 Task: Display the standings of the 2022 Victory Lane Racing NASCAR Cup Series for the race "Advent Health 400" on the track "Kansas".
Action: Mouse moved to (202, 365)
Screenshot: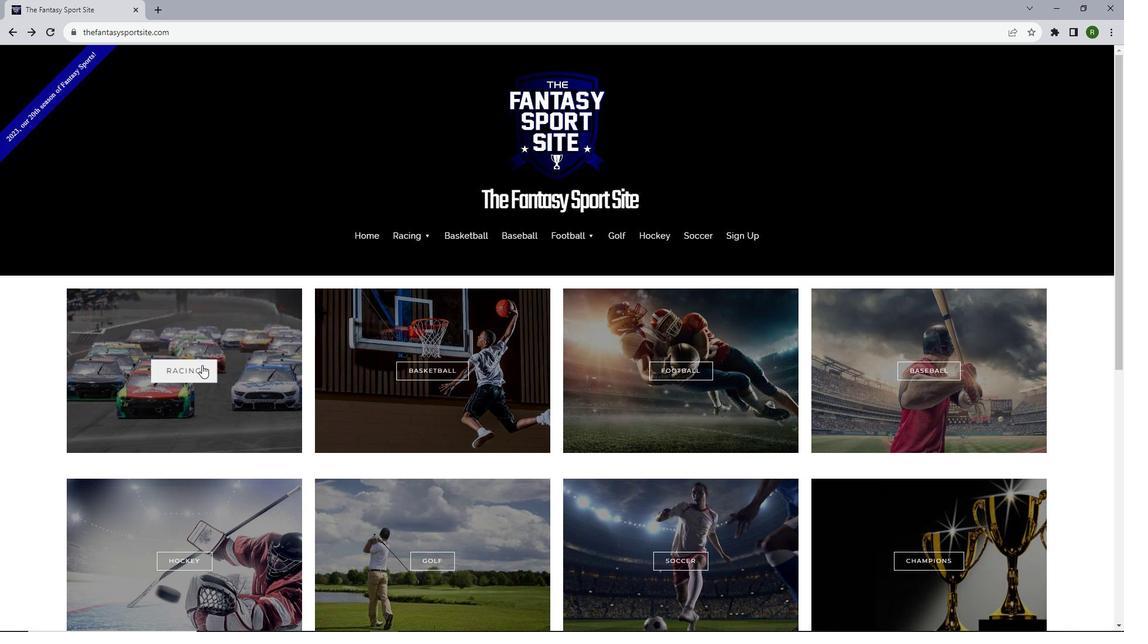 
Action: Mouse pressed left at (202, 365)
Screenshot: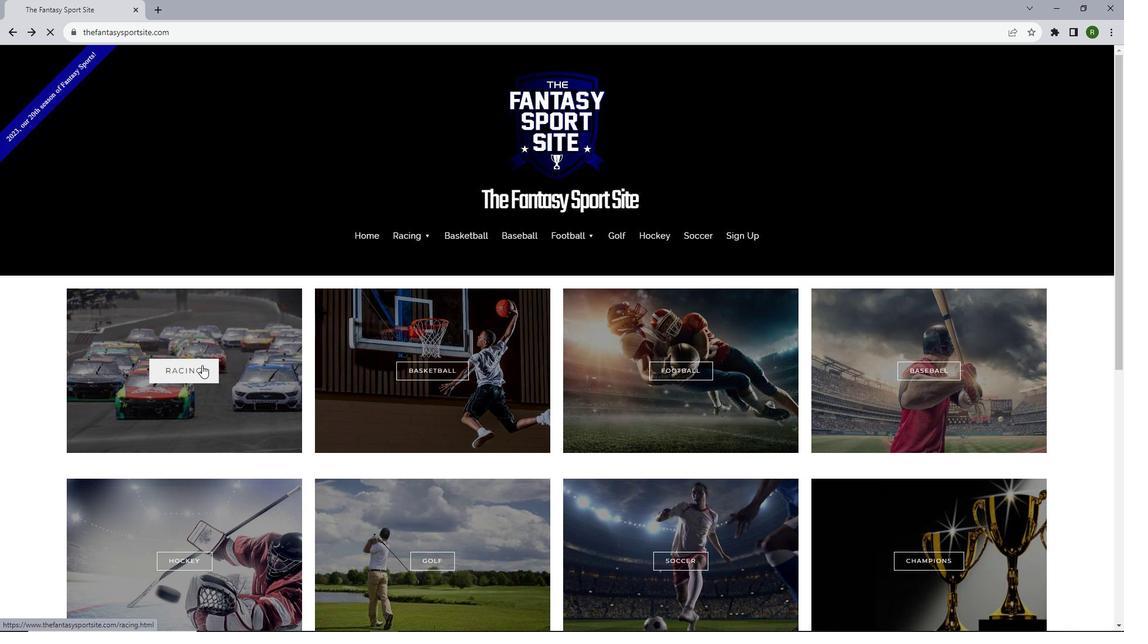 
Action: Mouse moved to (519, 373)
Screenshot: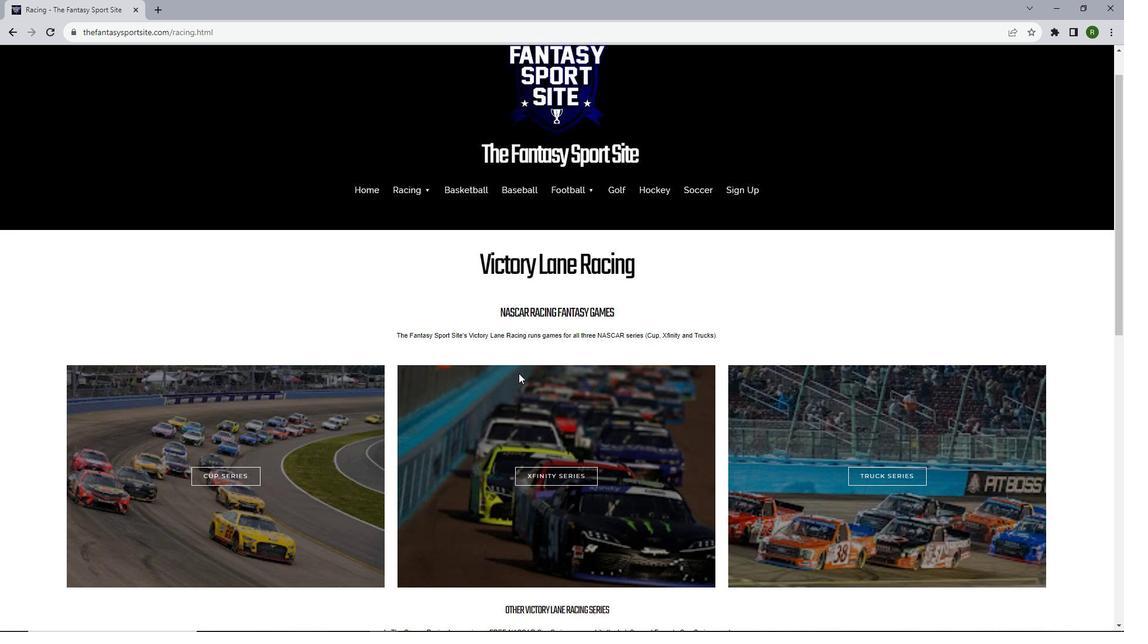 
Action: Mouse scrolled (519, 373) with delta (0, 0)
Screenshot: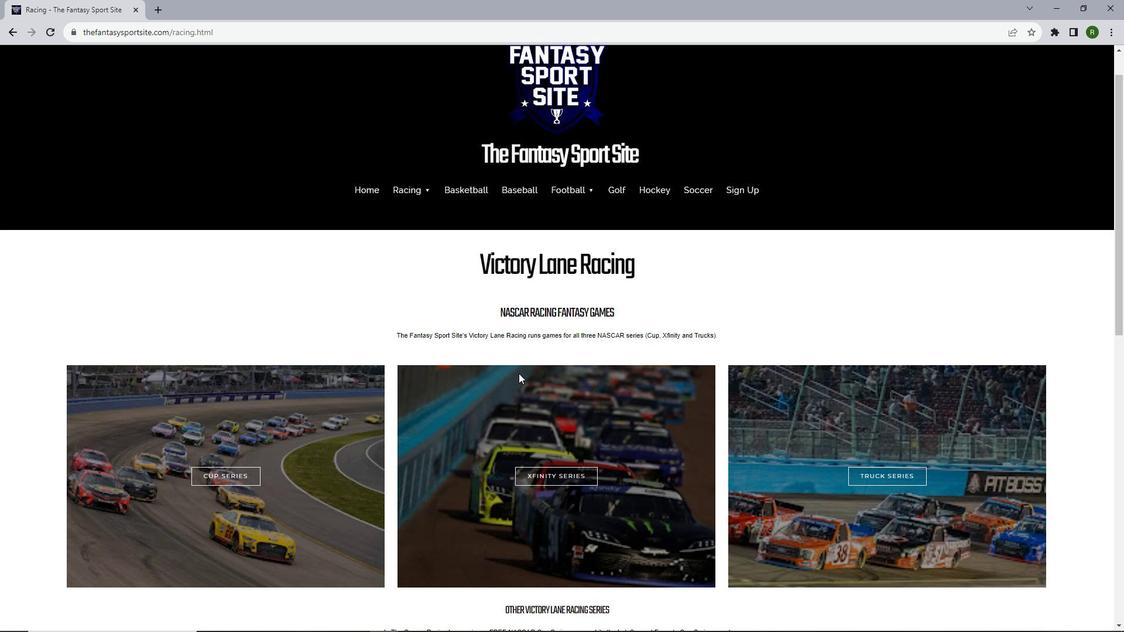 
Action: Mouse scrolled (519, 373) with delta (0, 0)
Screenshot: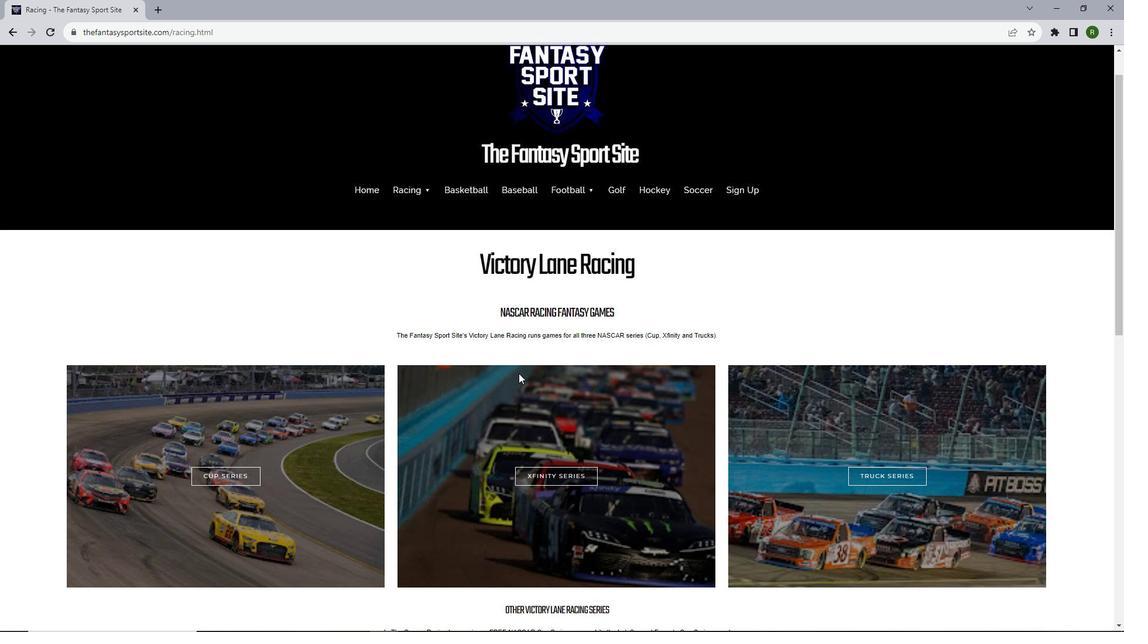 
Action: Mouse moved to (207, 413)
Screenshot: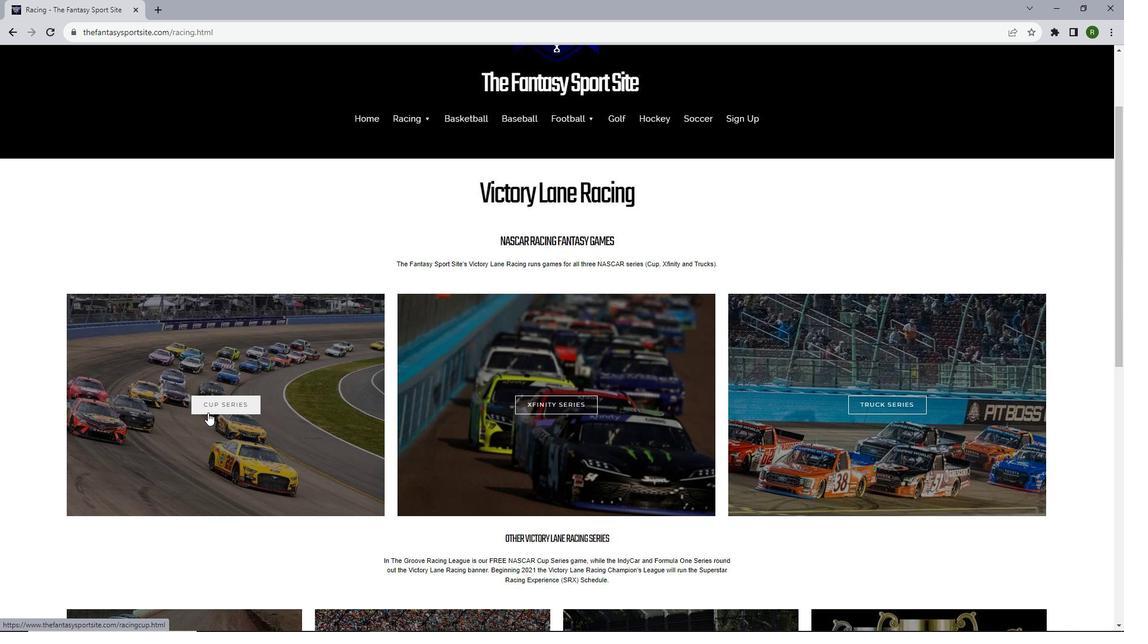 
Action: Mouse pressed left at (207, 413)
Screenshot: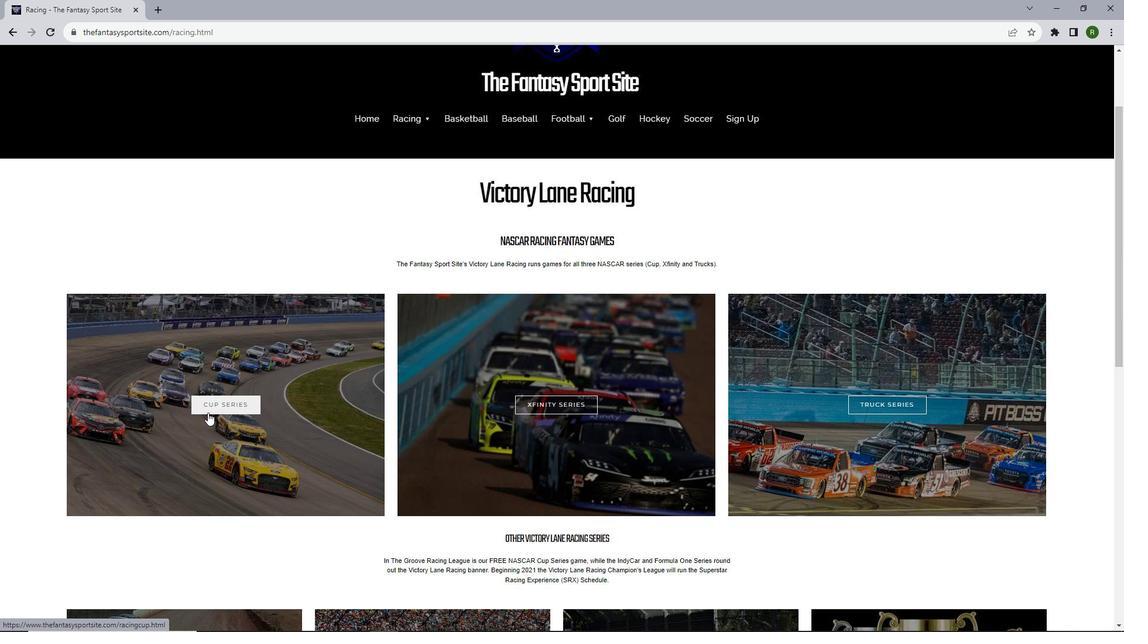 
Action: Mouse moved to (525, 323)
Screenshot: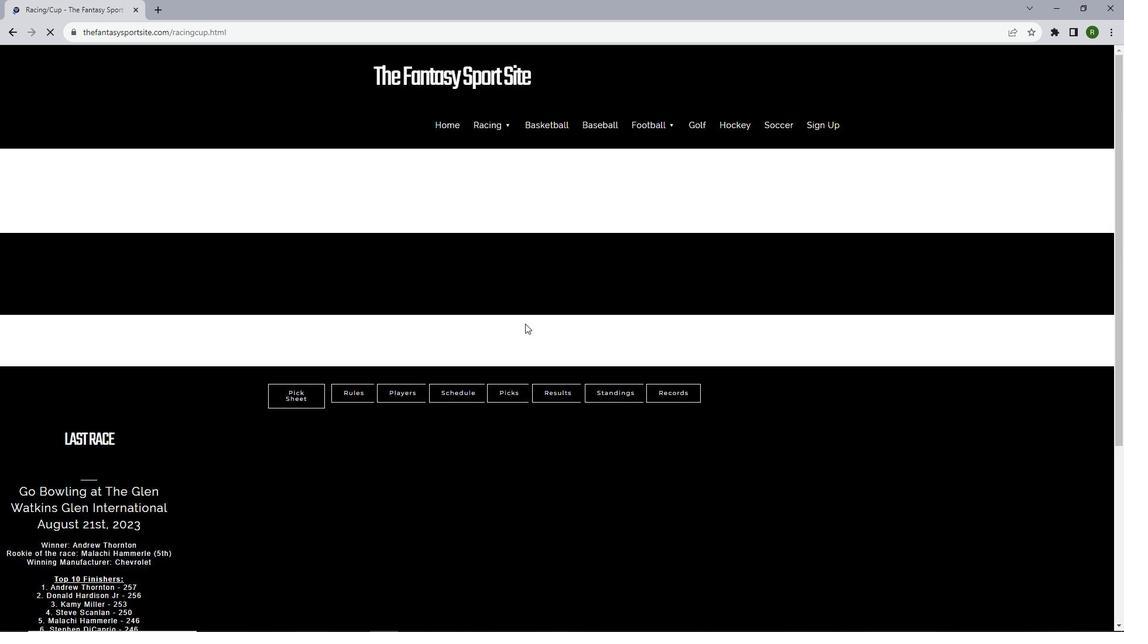 
Action: Mouse scrolled (525, 323) with delta (0, 0)
Screenshot: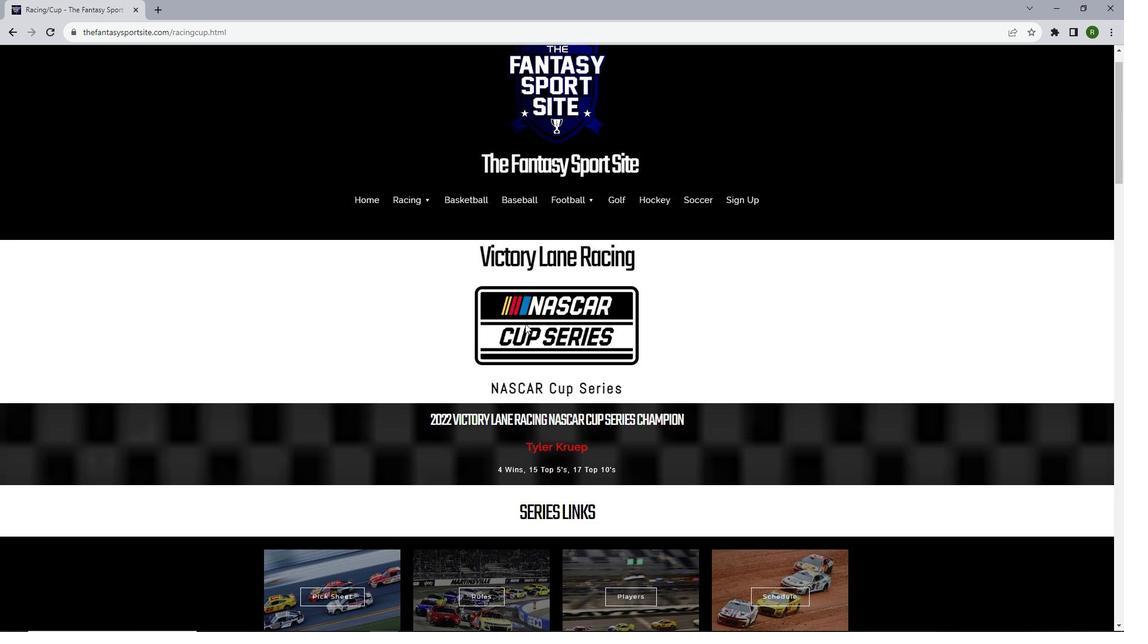 
Action: Mouse scrolled (525, 323) with delta (0, 0)
Screenshot: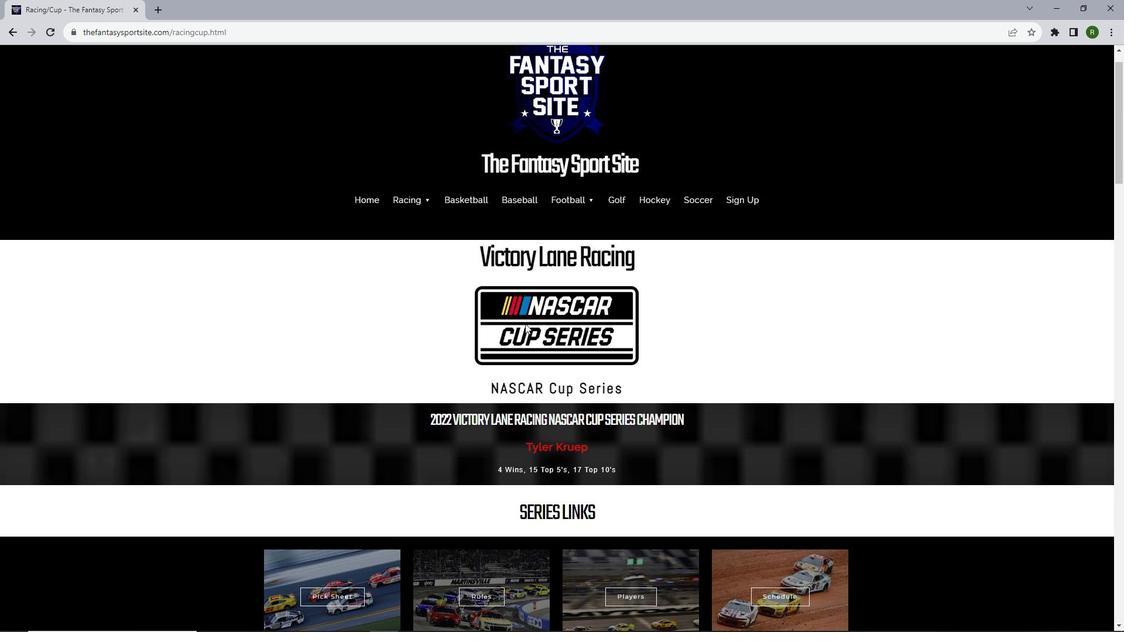 
Action: Mouse scrolled (525, 323) with delta (0, 0)
Screenshot: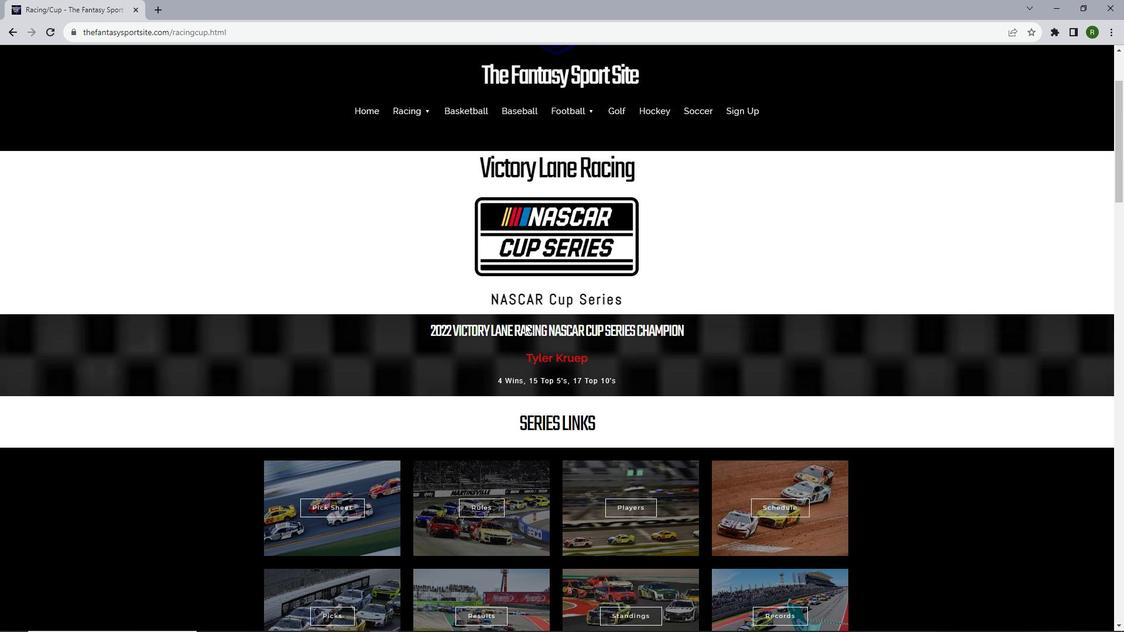 
Action: Mouse scrolled (525, 323) with delta (0, 0)
Screenshot: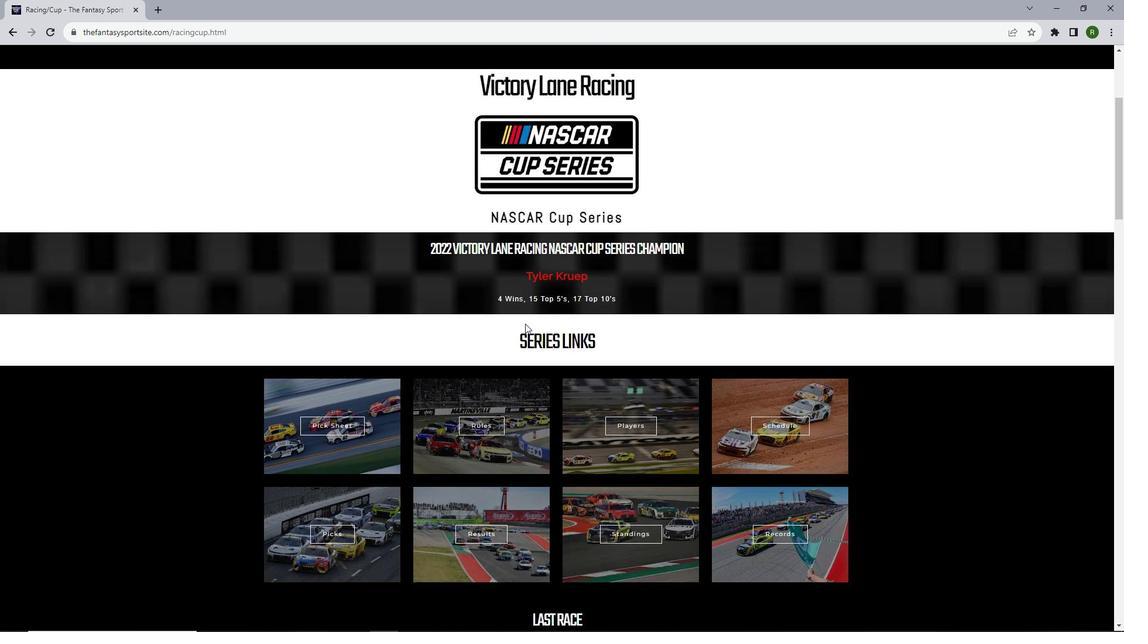 
Action: Mouse scrolled (525, 323) with delta (0, 0)
Screenshot: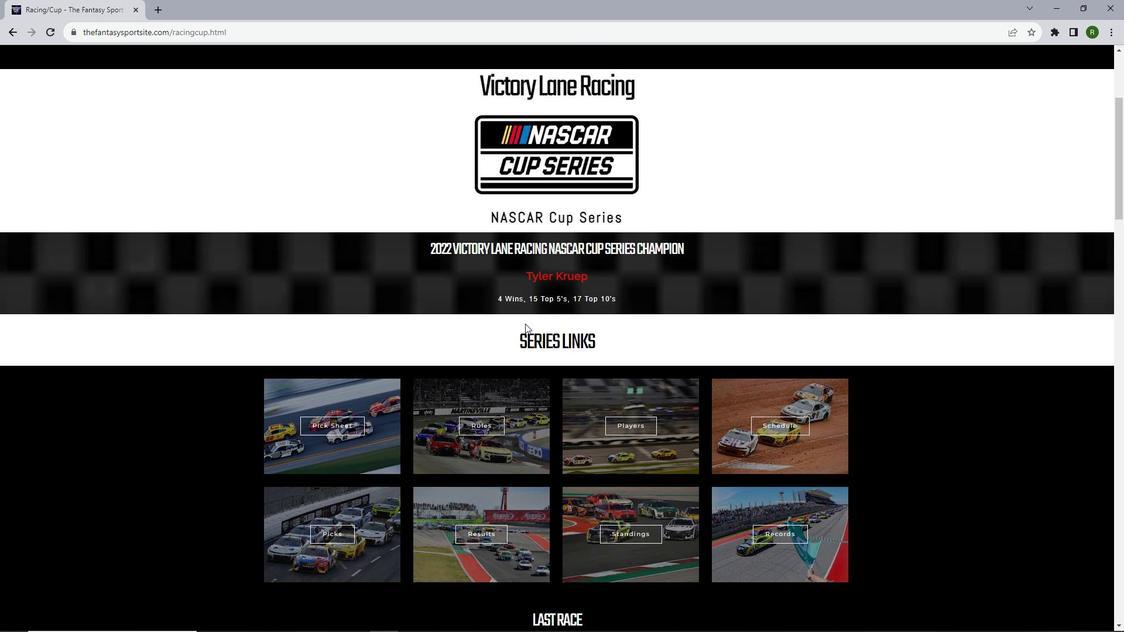
Action: Mouse moved to (622, 445)
Screenshot: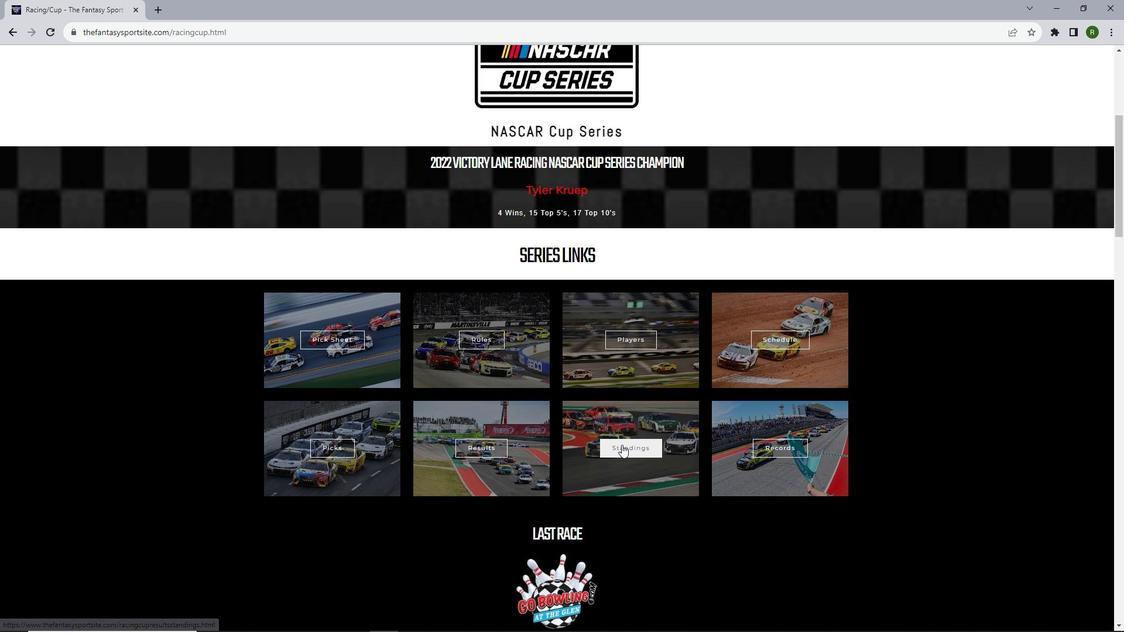 
Action: Mouse pressed left at (622, 445)
Screenshot: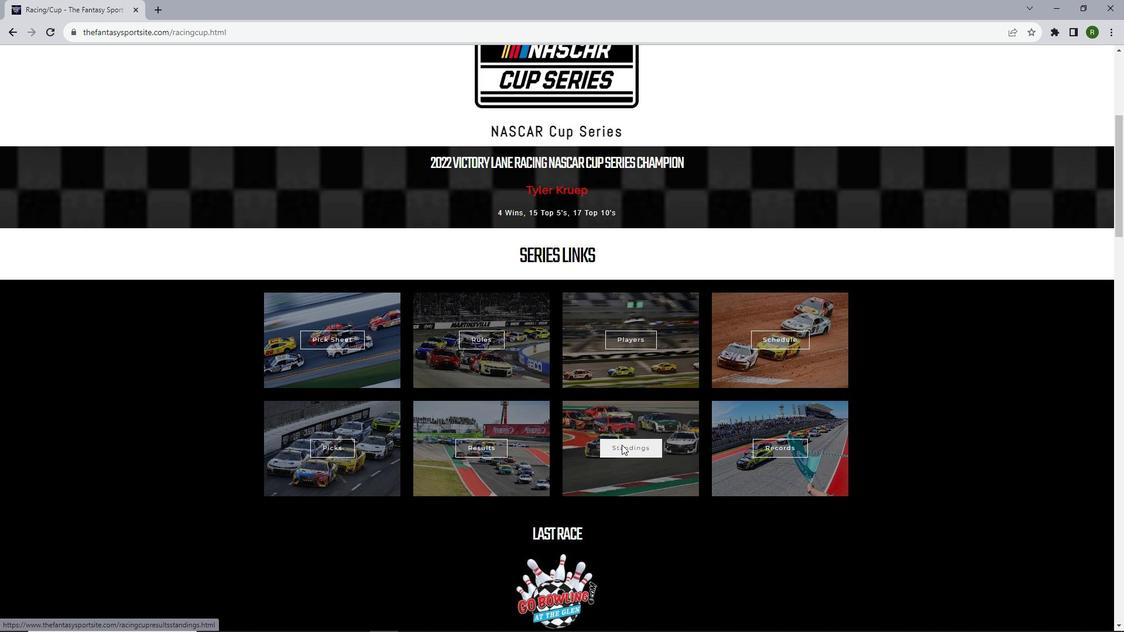
Action: Mouse moved to (496, 207)
Screenshot: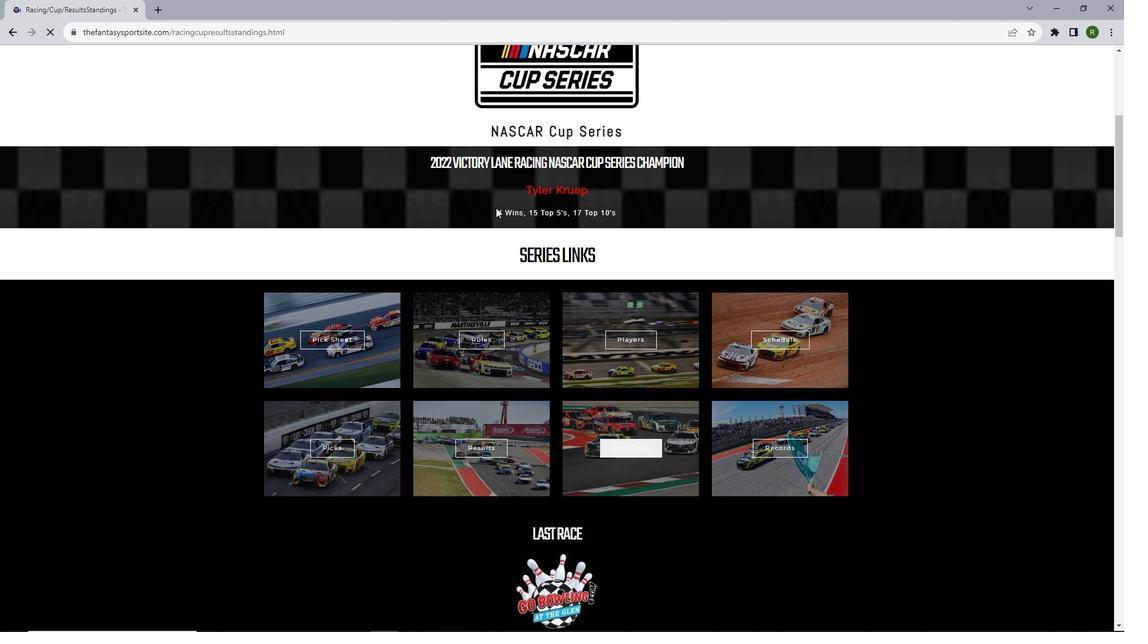 
Action: Mouse scrolled (496, 207) with delta (0, 0)
Screenshot: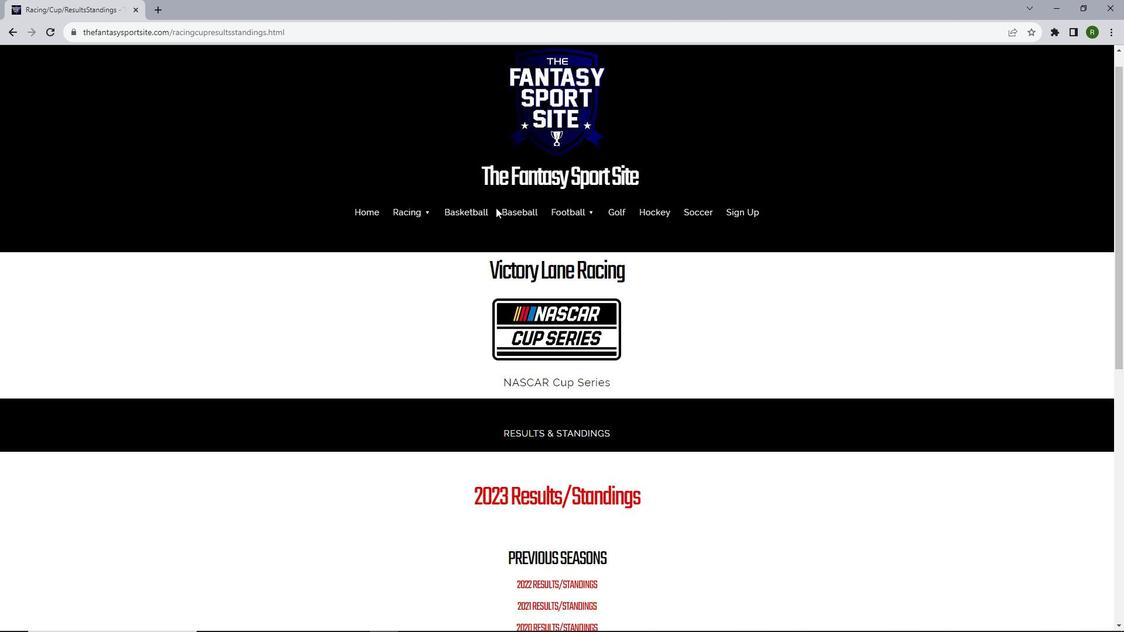
Action: Mouse scrolled (496, 207) with delta (0, 0)
Screenshot: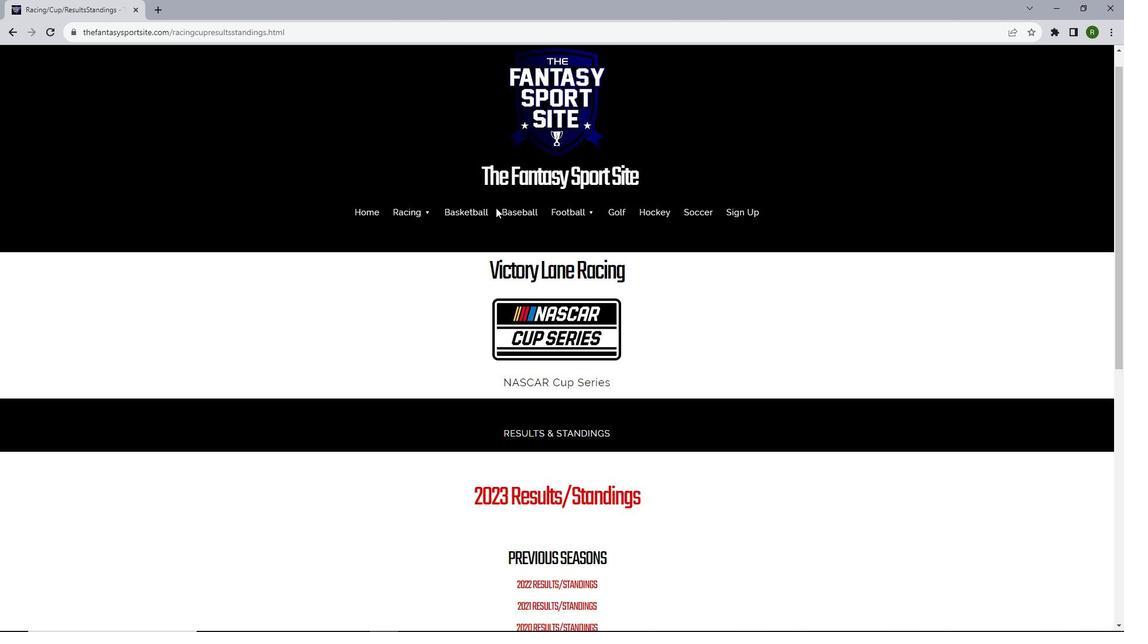 
Action: Mouse scrolled (496, 207) with delta (0, 0)
Screenshot: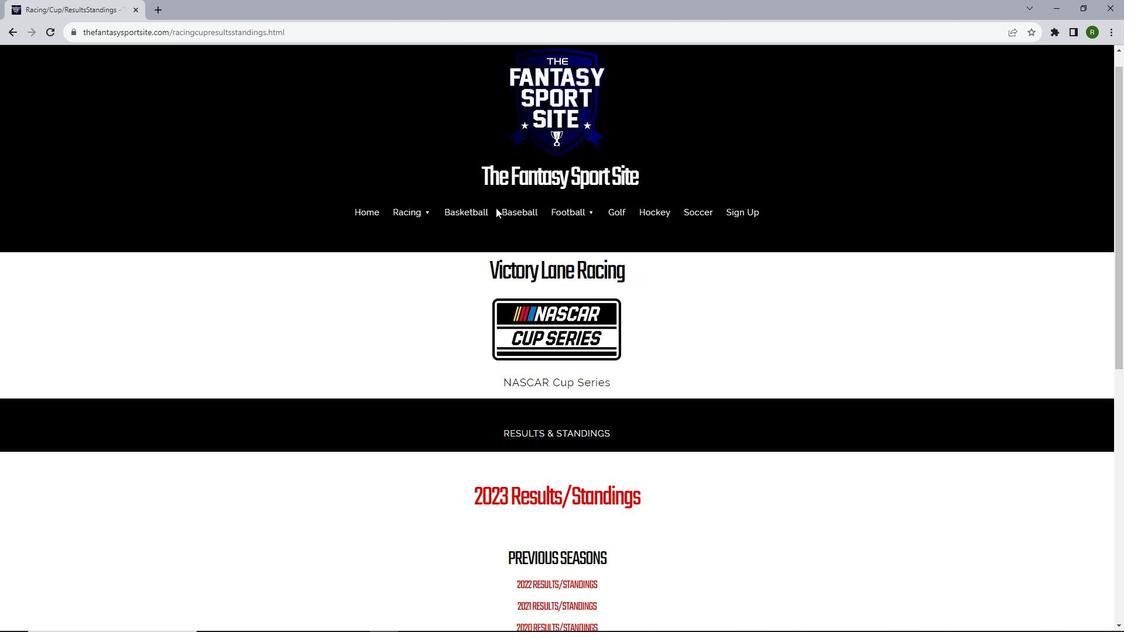 
Action: Mouse scrolled (496, 207) with delta (0, 0)
Screenshot: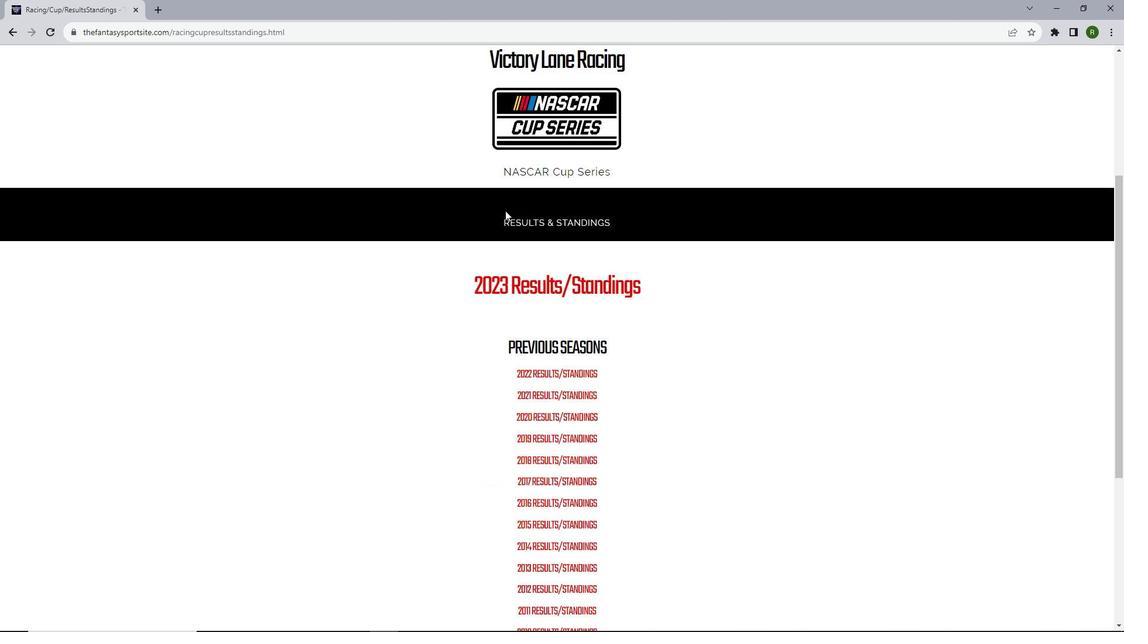 
Action: Mouse moved to (533, 374)
Screenshot: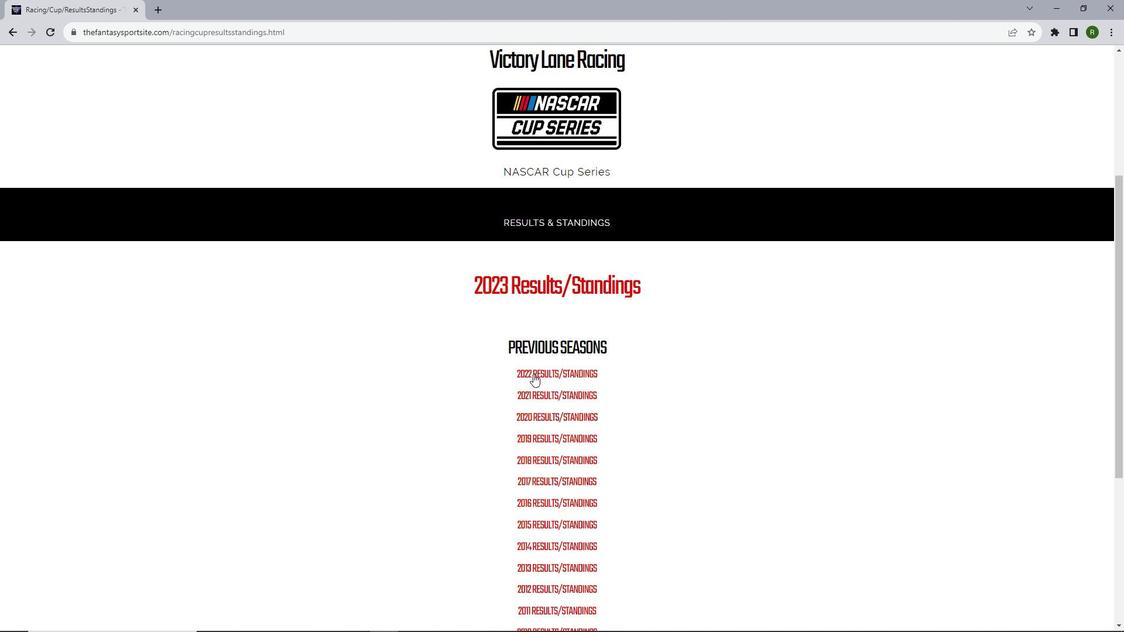 
Action: Mouse pressed left at (533, 374)
Screenshot: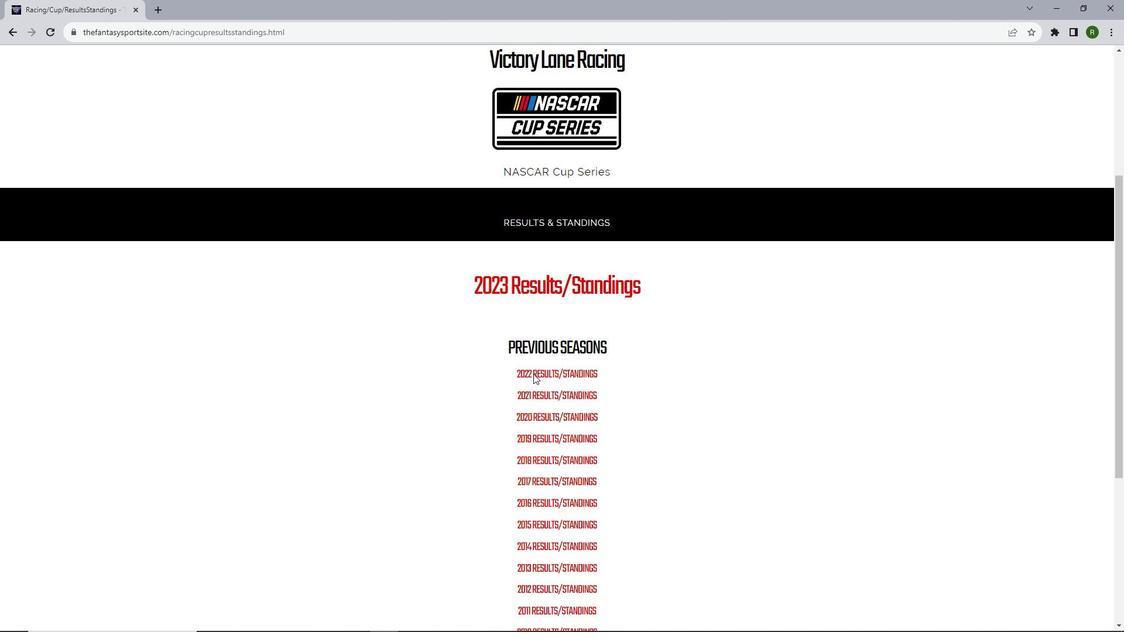 
Action: Mouse moved to (527, 318)
Screenshot: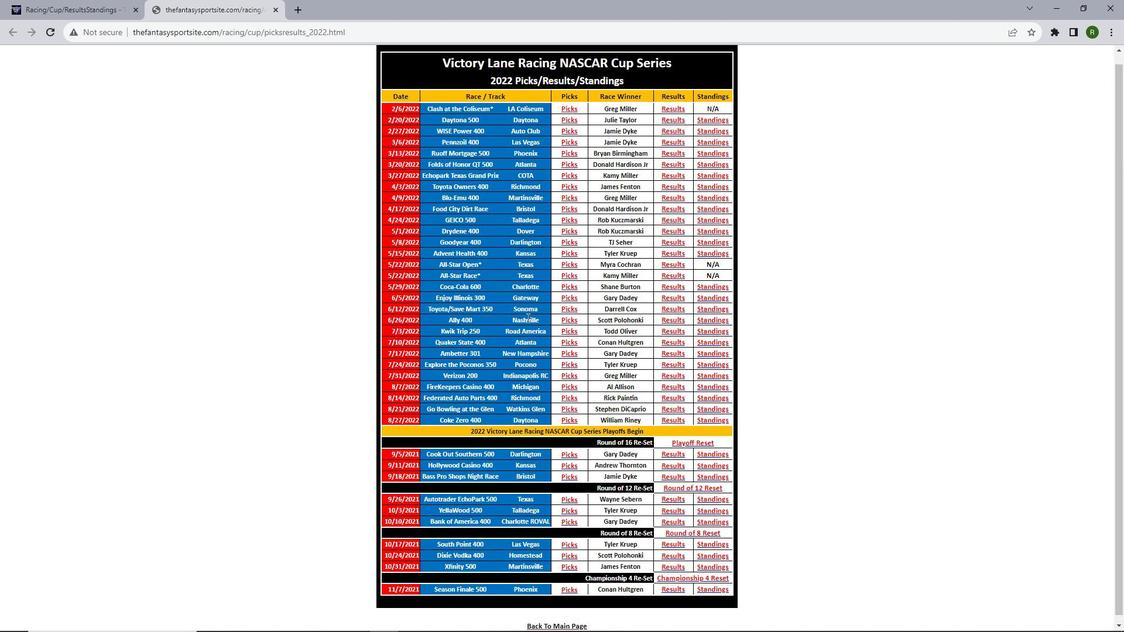 
Action: Mouse scrolled (527, 317) with delta (0, 0)
Screenshot: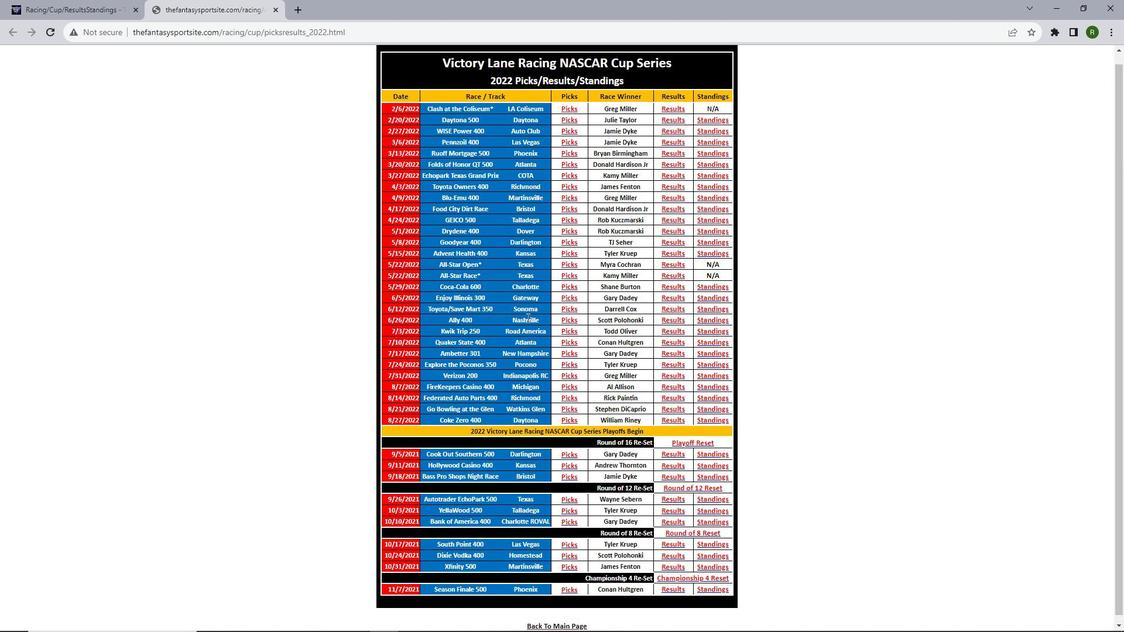 
Action: Mouse scrolled (527, 317) with delta (0, 0)
Screenshot: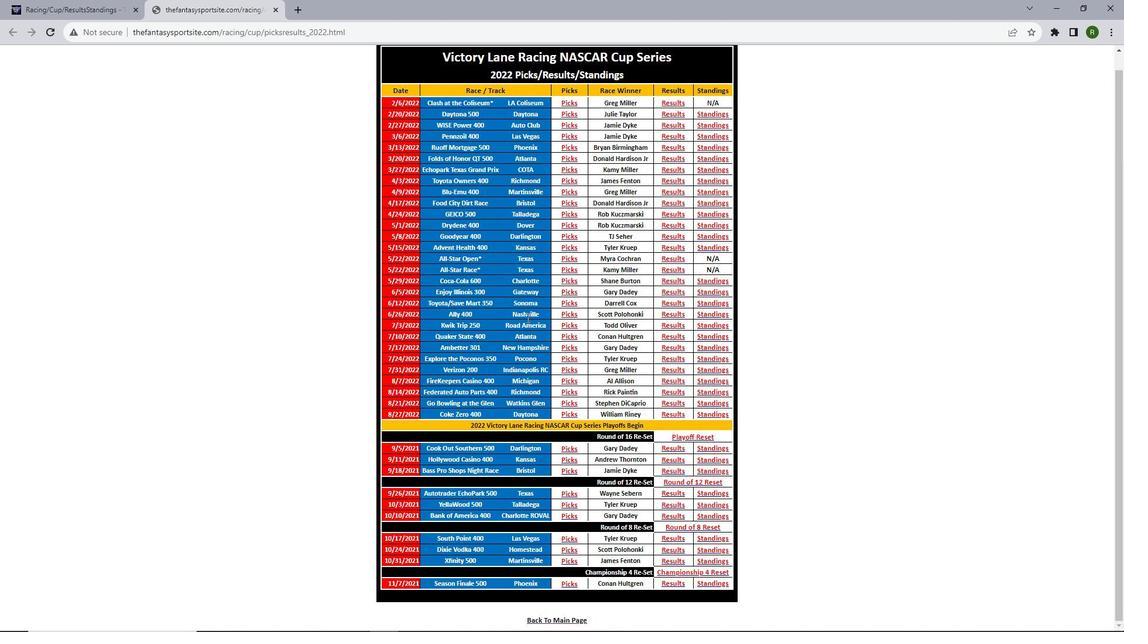 
Action: Mouse scrolled (527, 317) with delta (0, 0)
Screenshot: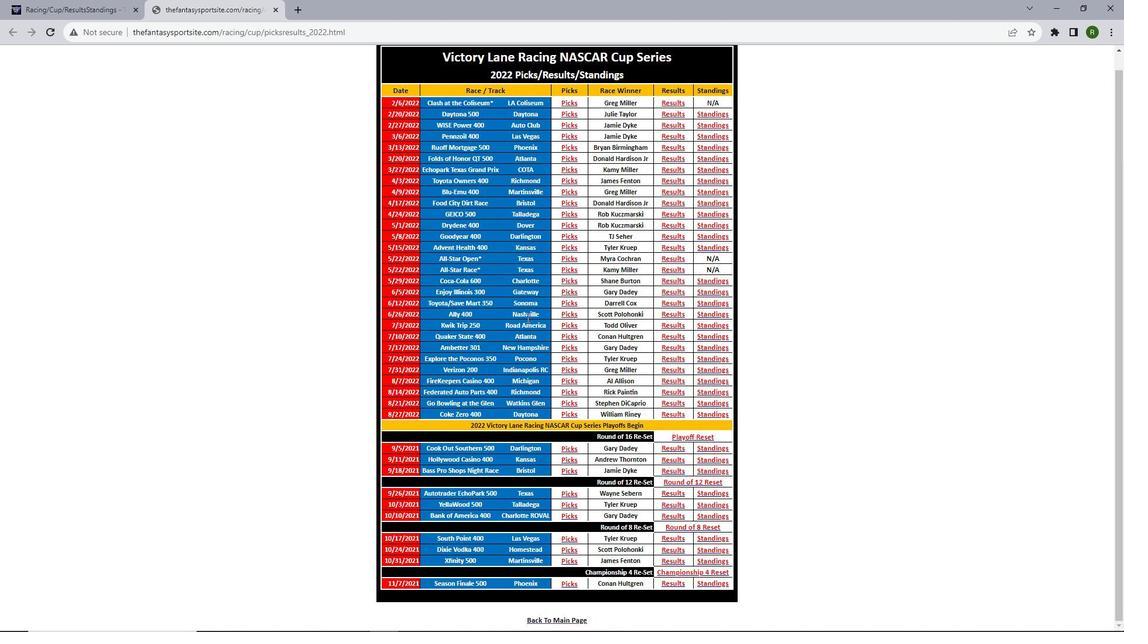 
Action: Mouse scrolled (527, 317) with delta (0, 0)
Screenshot: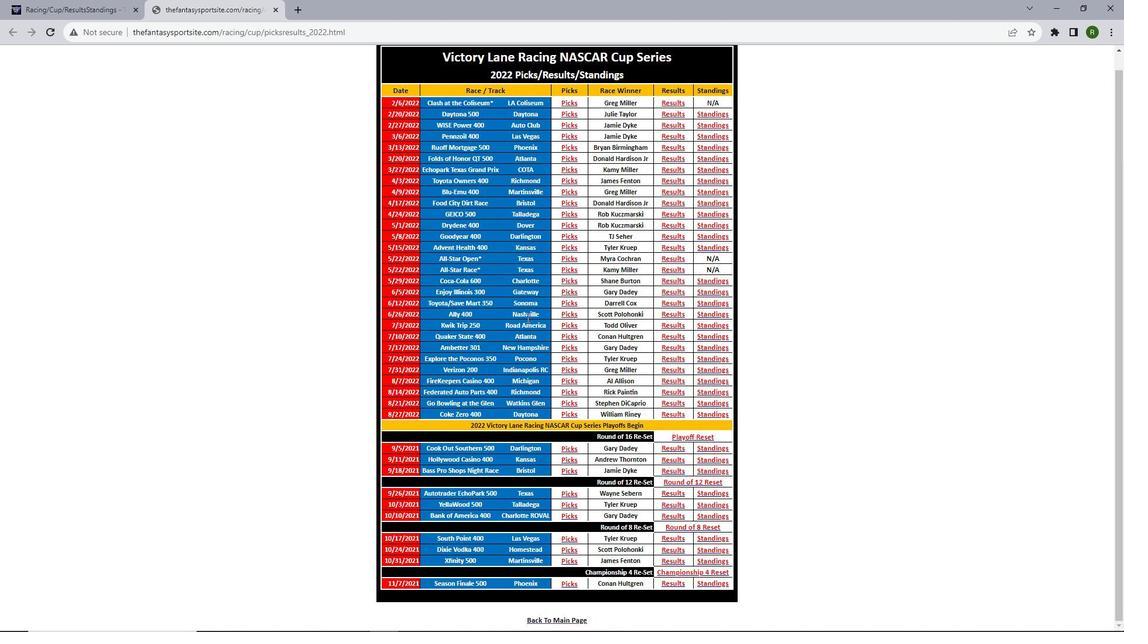 
Action: Mouse scrolled (527, 317) with delta (0, 0)
Screenshot: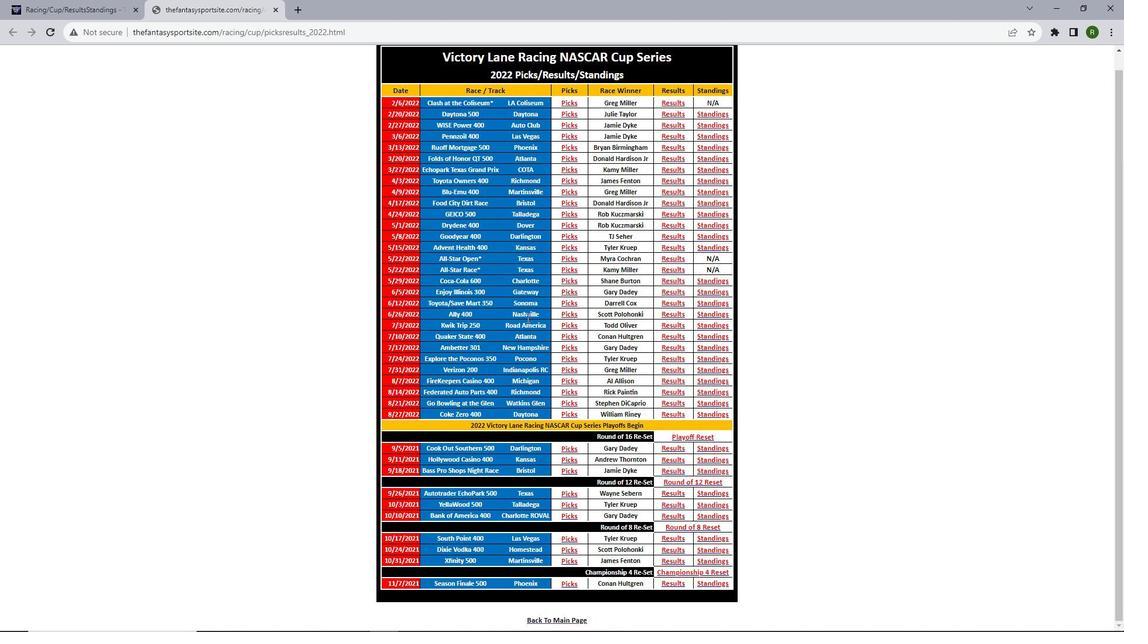
Action: Mouse scrolled (527, 317) with delta (0, 0)
Screenshot: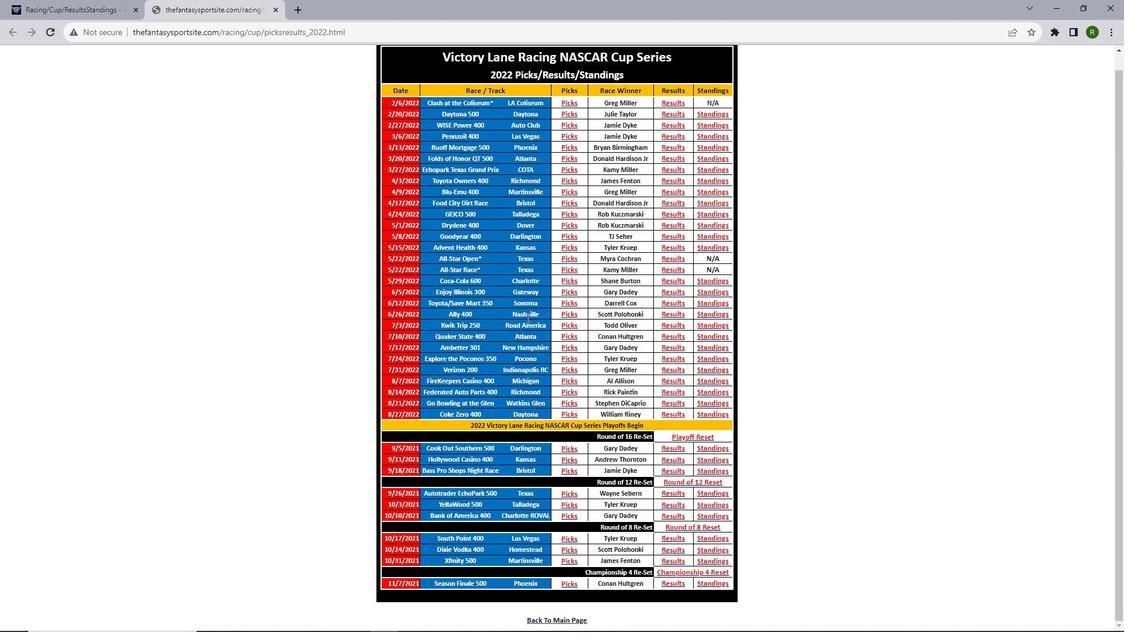 
Action: Mouse scrolled (527, 317) with delta (0, 0)
Screenshot: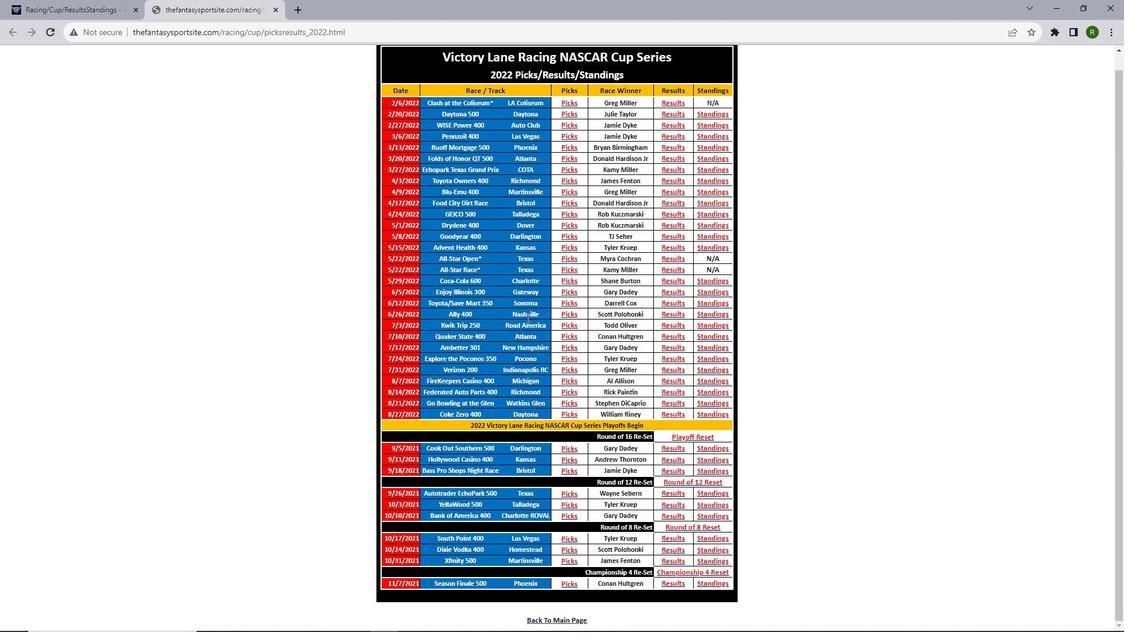 
Action: Mouse moved to (721, 247)
Screenshot: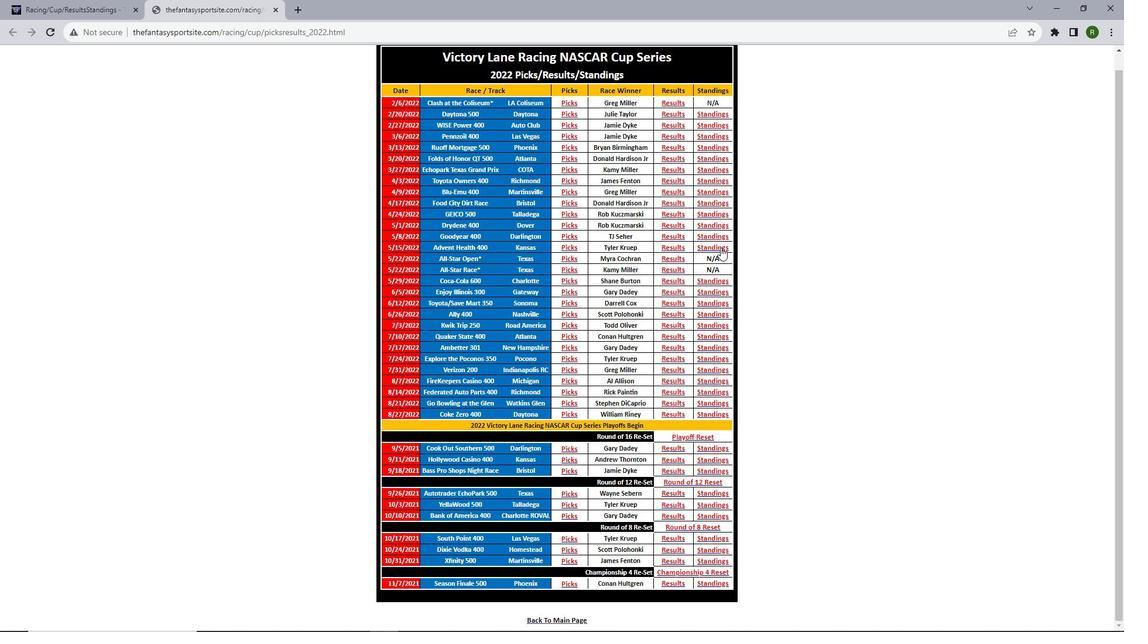 
Action: Mouse pressed left at (721, 247)
Screenshot: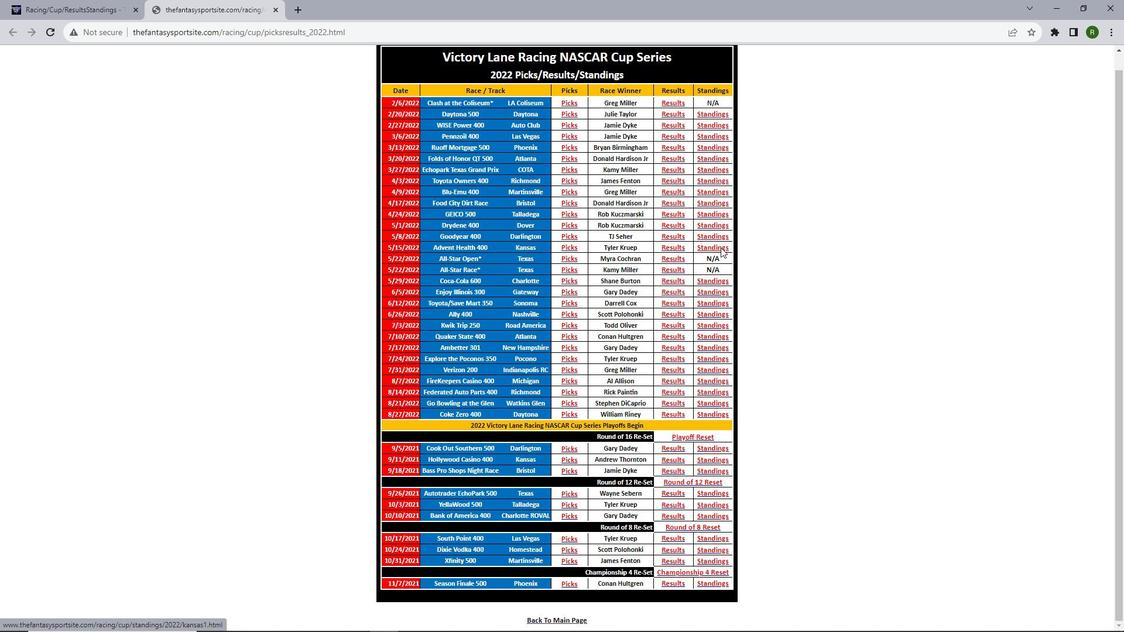 
Action: Mouse moved to (418, 235)
Screenshot: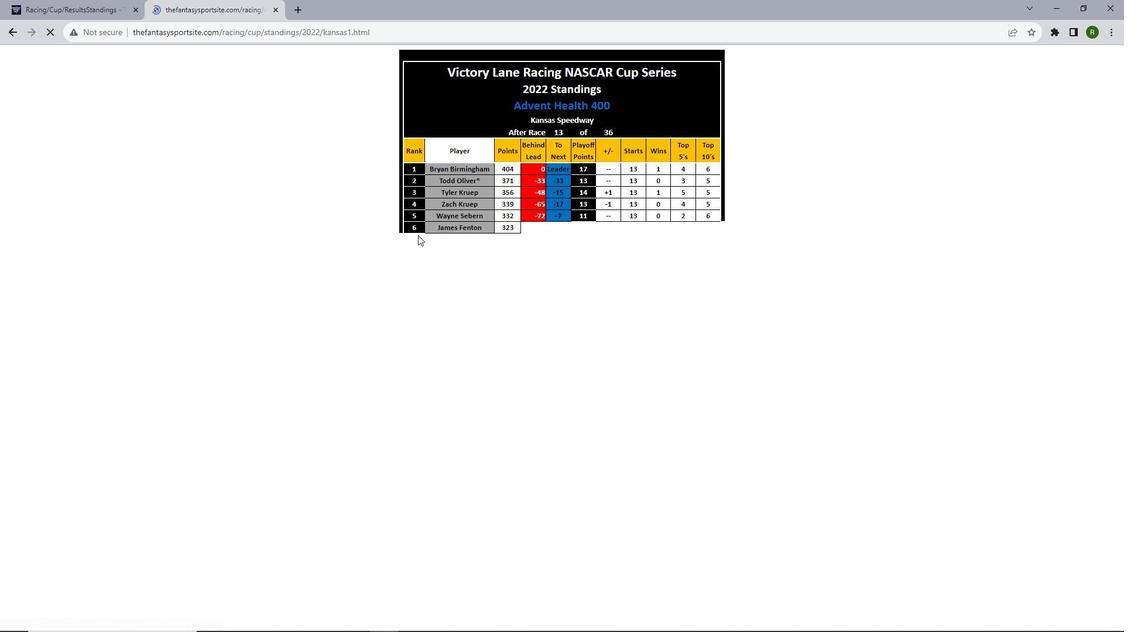 
Action: Mouse scrolled (418, 234) with delta (0, 0)
Screenshot: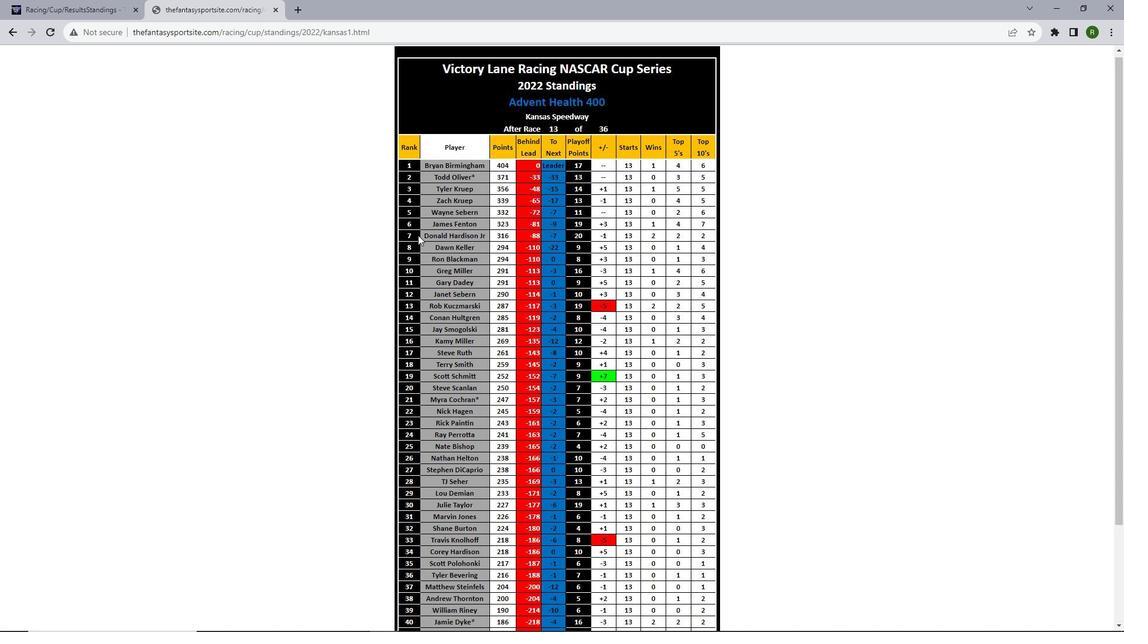 
Action: Mouse scrolled (418, 234) with delta (0, 0)
Screenshot: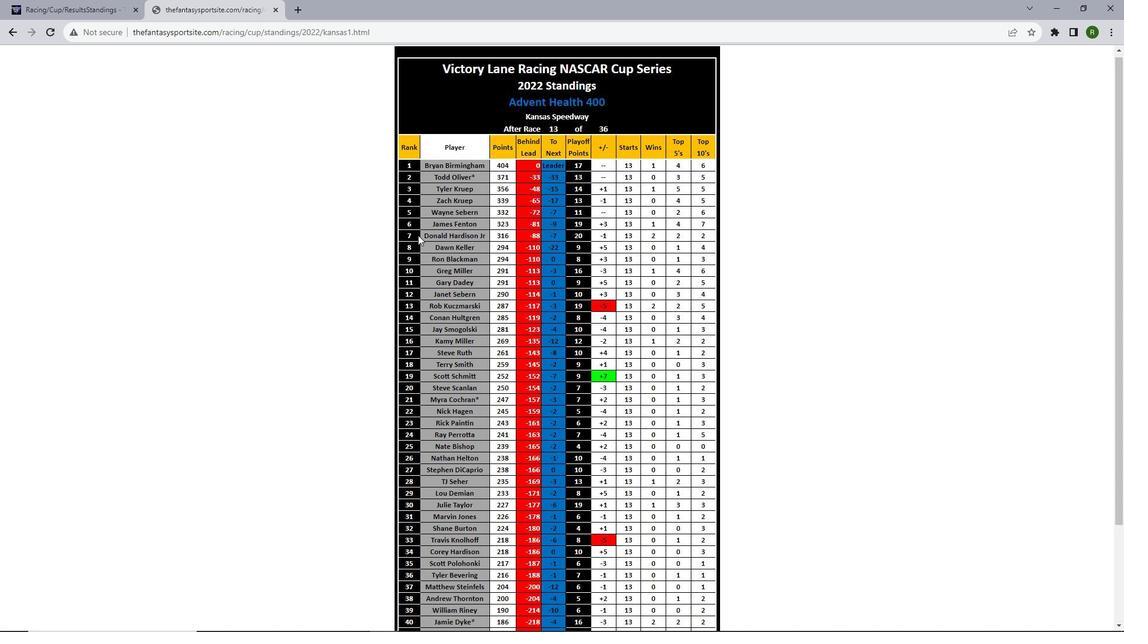 
Action: Mouse scrolled (418, 234) with delta (0, 0)
Screenshot: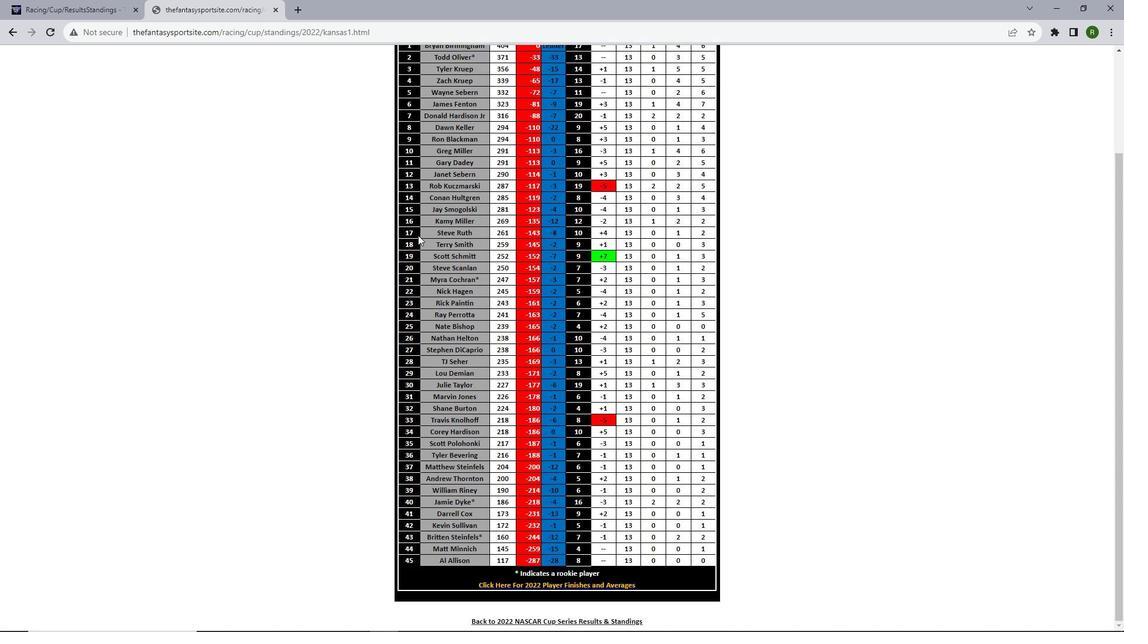 
Action: Mouse scrolled (418, 234) with delta (0, 0)
Screenshot: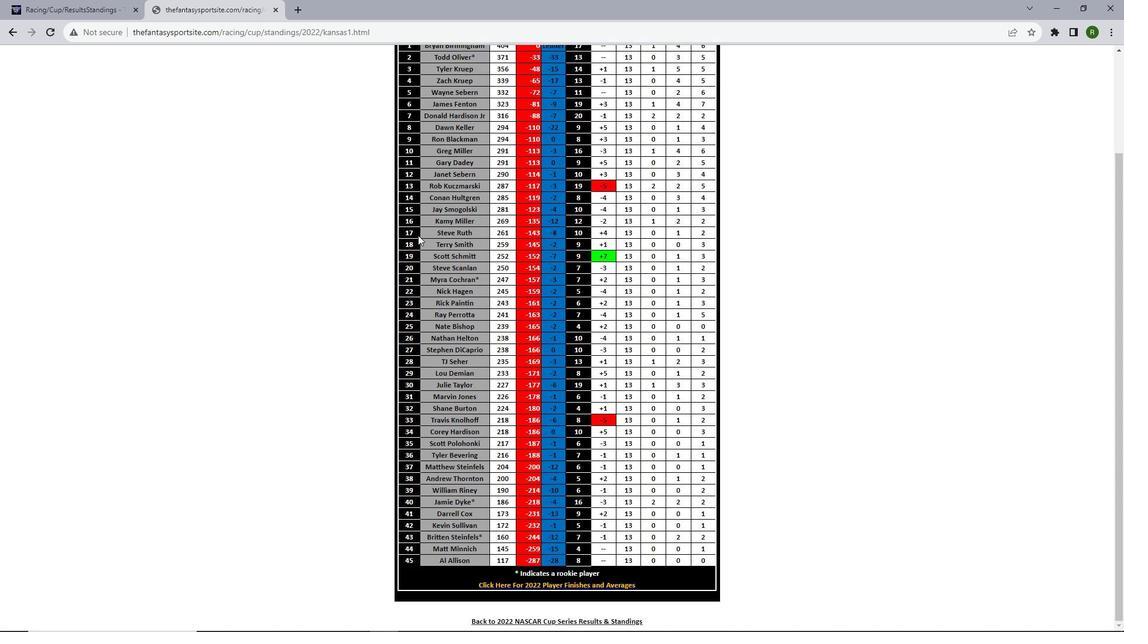 
Action: Mouse scrolled (418, 234) with delta (0, 0)
Screenshot: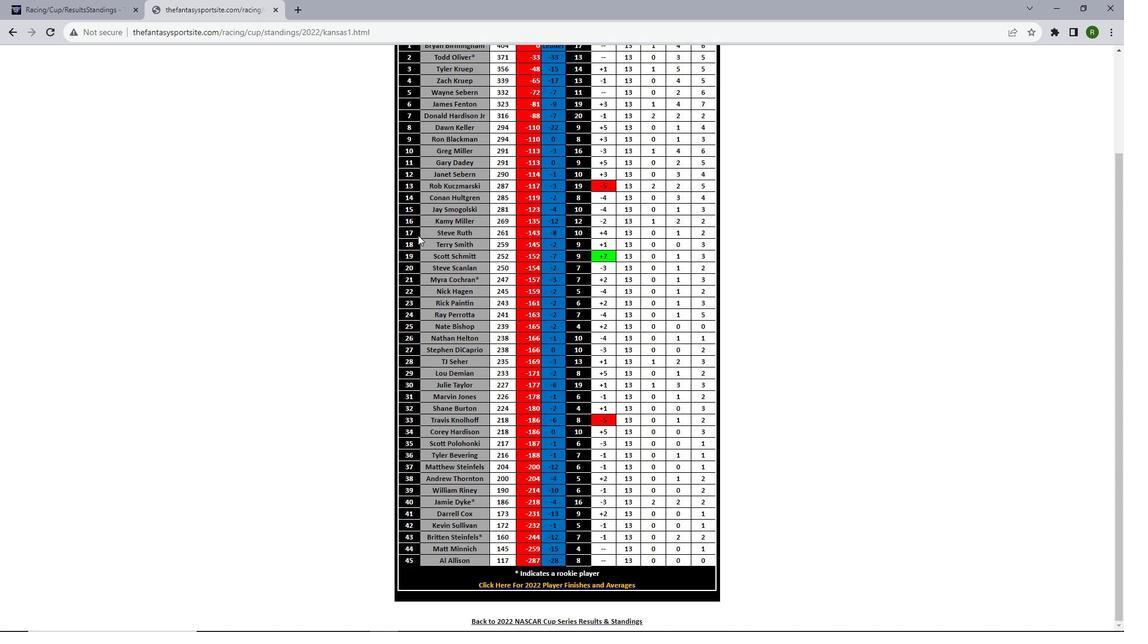 
Action: Mouse scrolled (418, 234) with delta (0, 0)
Screenshot: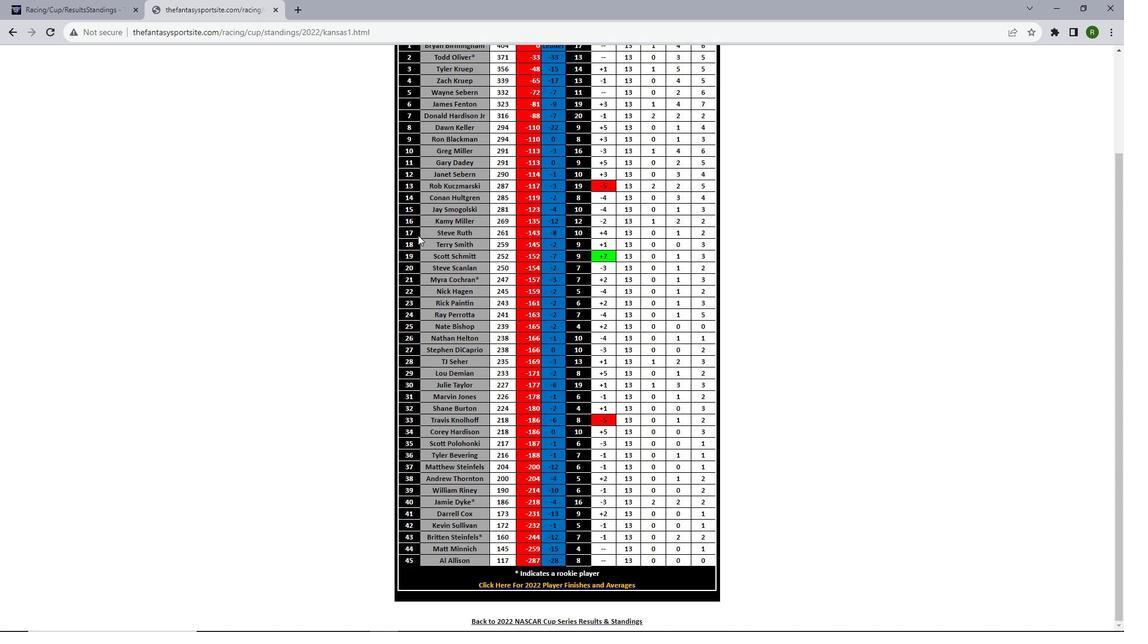 
Action: Mouse scrolled (418, 234) with delta (0, 0)
Screenshot: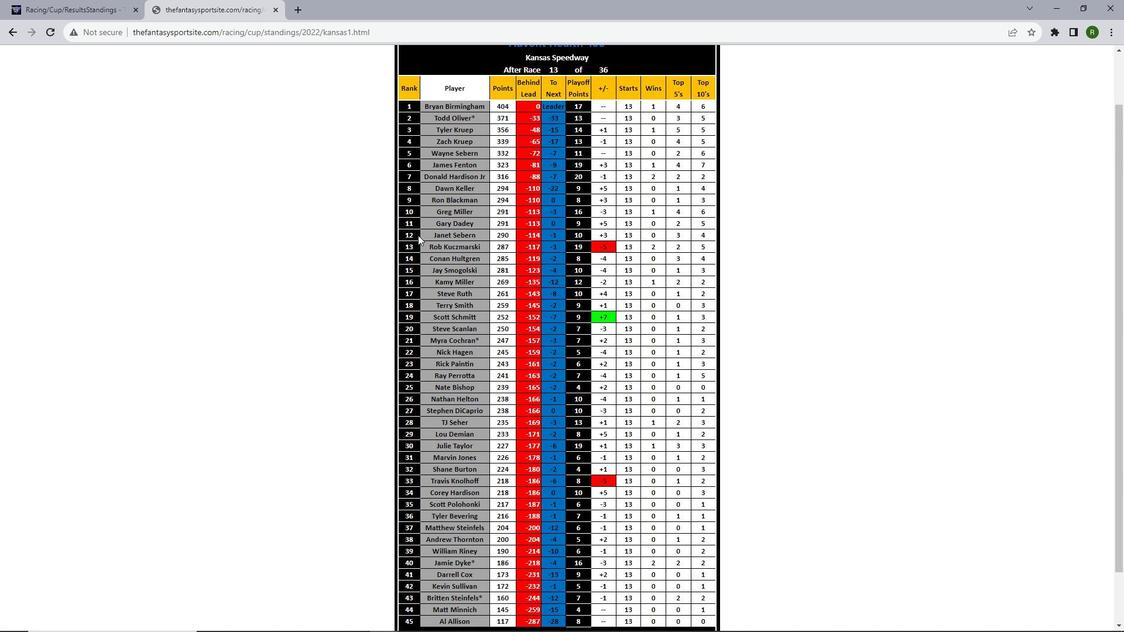 
Action: Mouse scrolled (418, 236) with delta (0, 0)
Screenshot: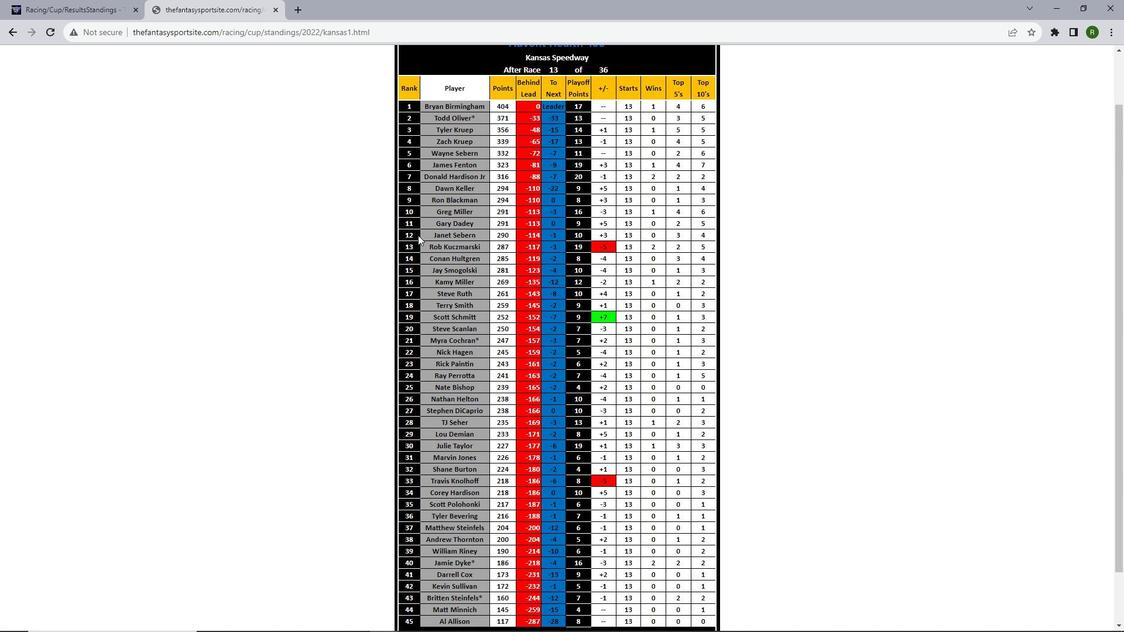 
Action: Mouse scrolled (418, 236) with delta (0, 0)
Screenshot: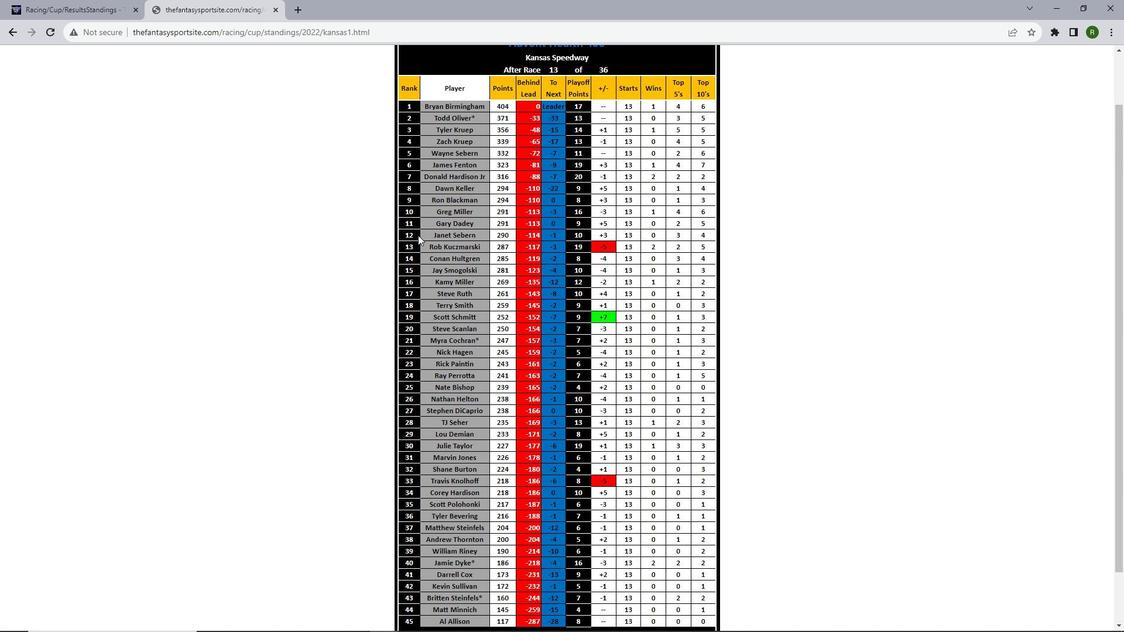 
Action: Mouse scrolled (418, 236) with delta (0, 0)
Screenshot: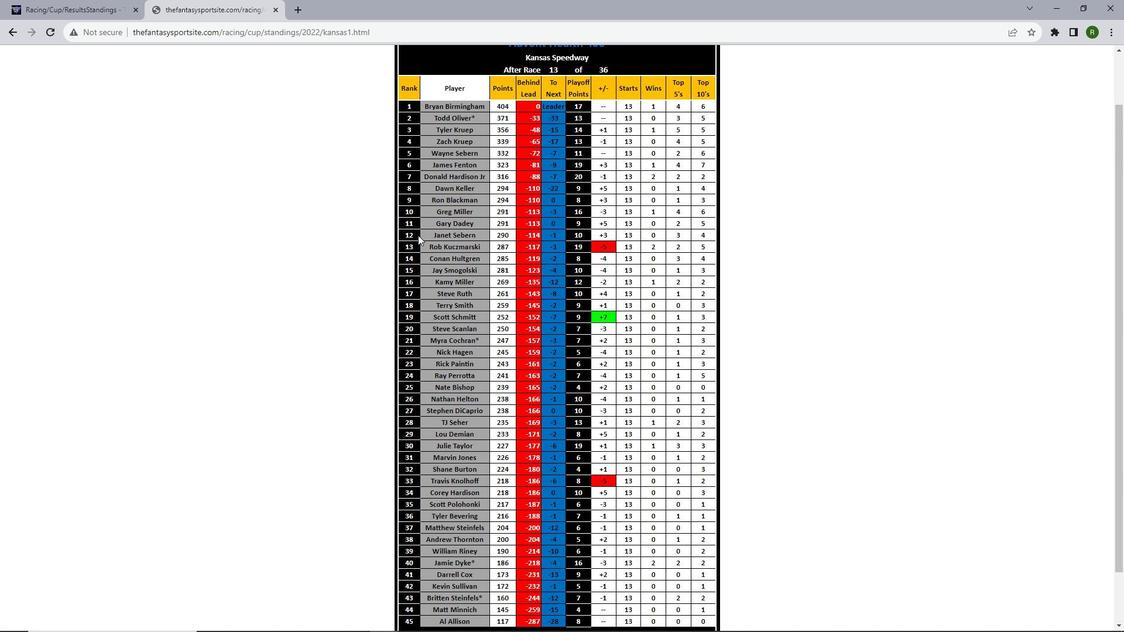 
Action: Mouse scrolled (418, 236) with delta (0, 0)
Screenshot: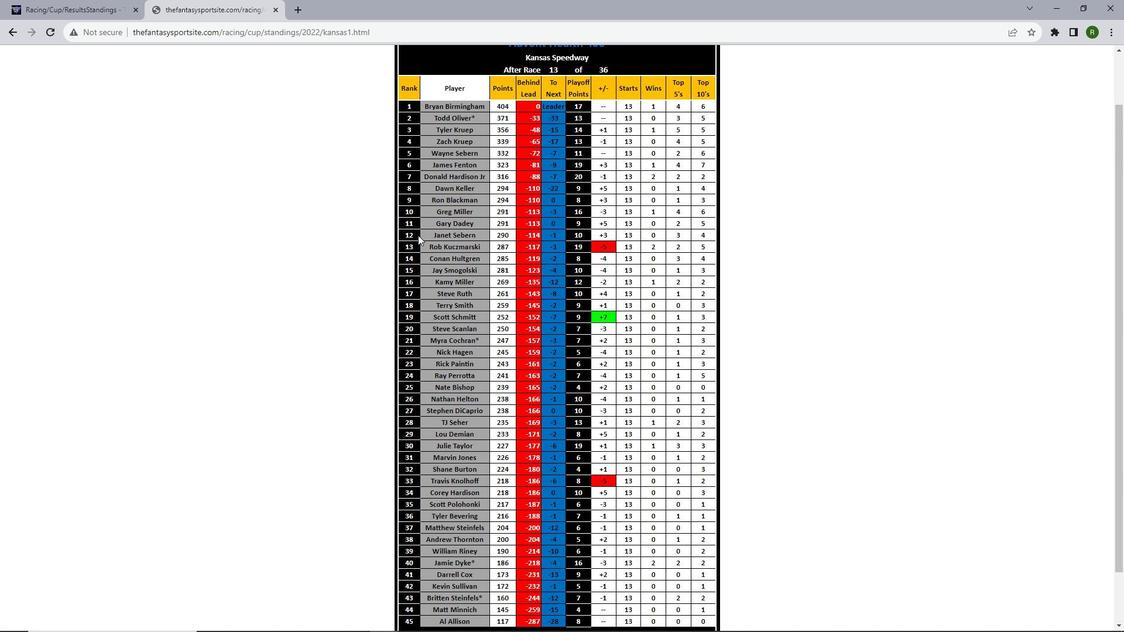 
Action: Mouse scrolled (418, 236) with delta (0, 0)
Screenshot: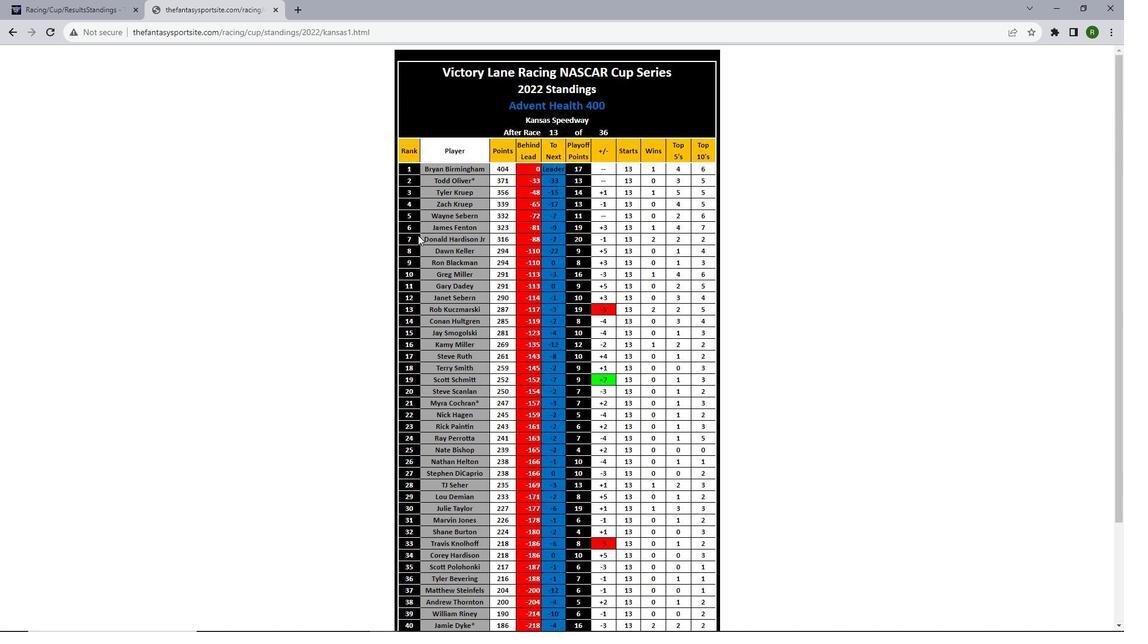 
Action: Mouse scrolled (418, 236) with delta (0, 0)
Screenshot: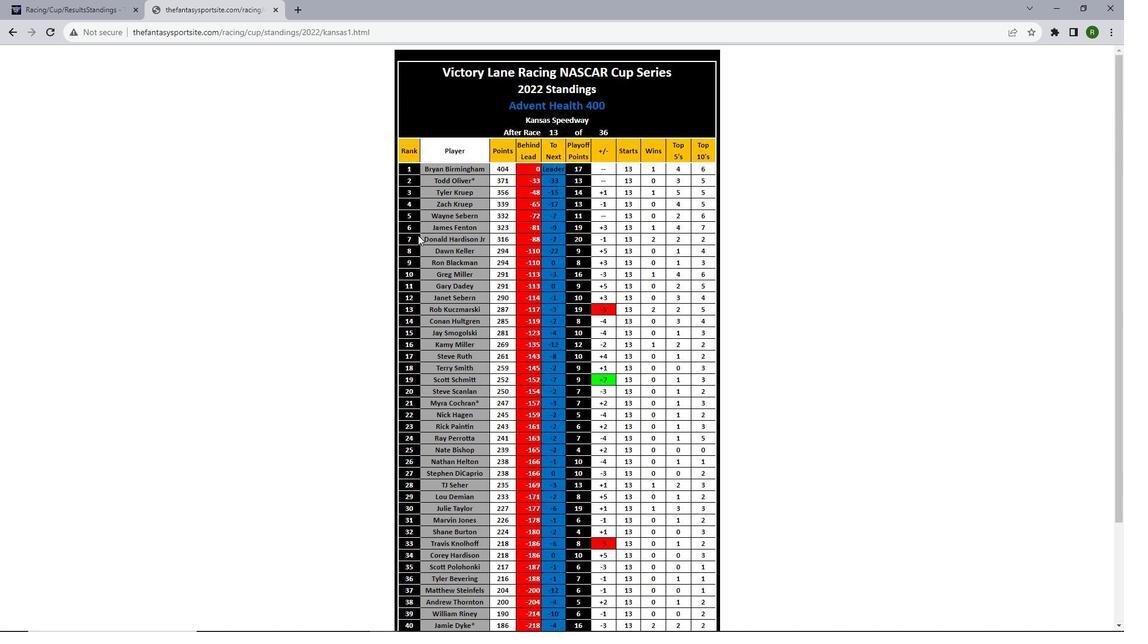 
Action: Mouse scrolled (418, 236) with delta (0, 0)
Screenshot: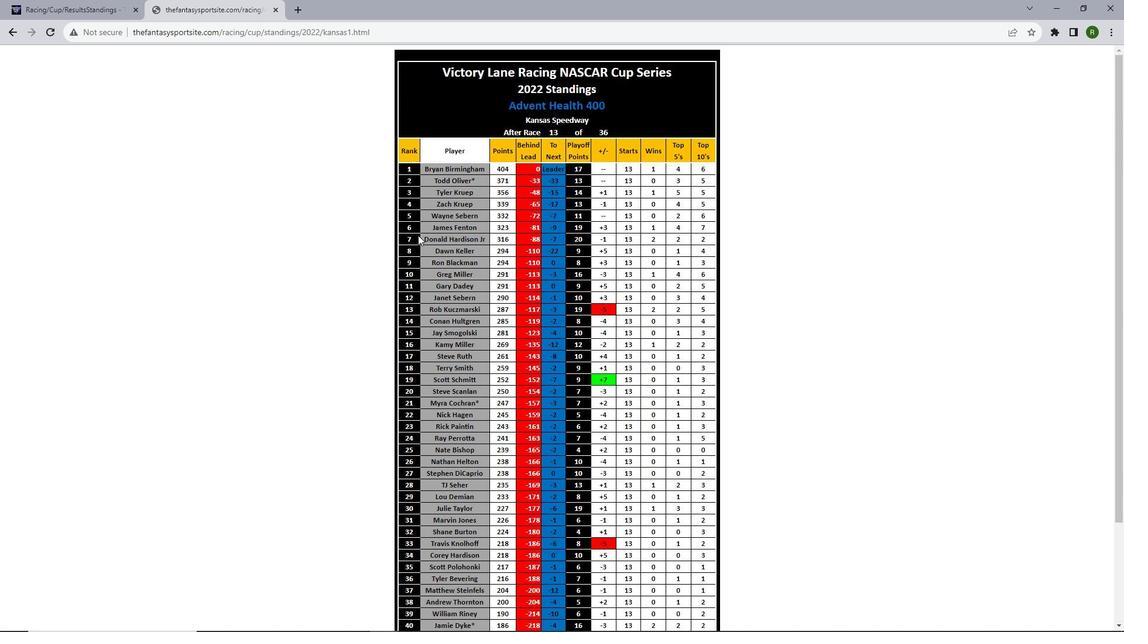 
